 Task: Enable the option "Record Network log".
Action: Mouse moved to (1047, 32)
Screenshot: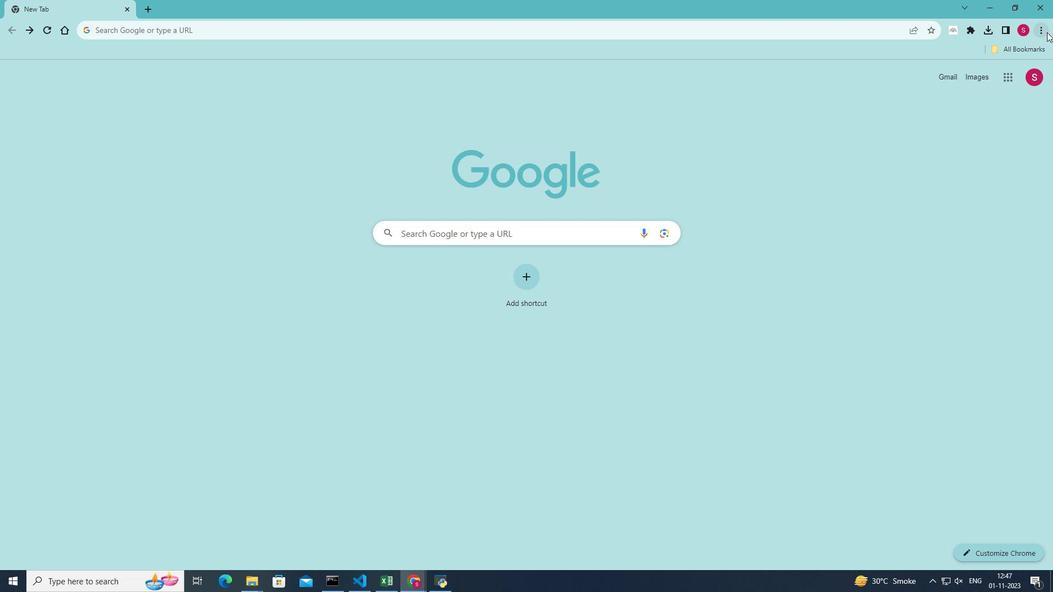 
Action: Mouse pressed left at (1047, 32)
Screenshot: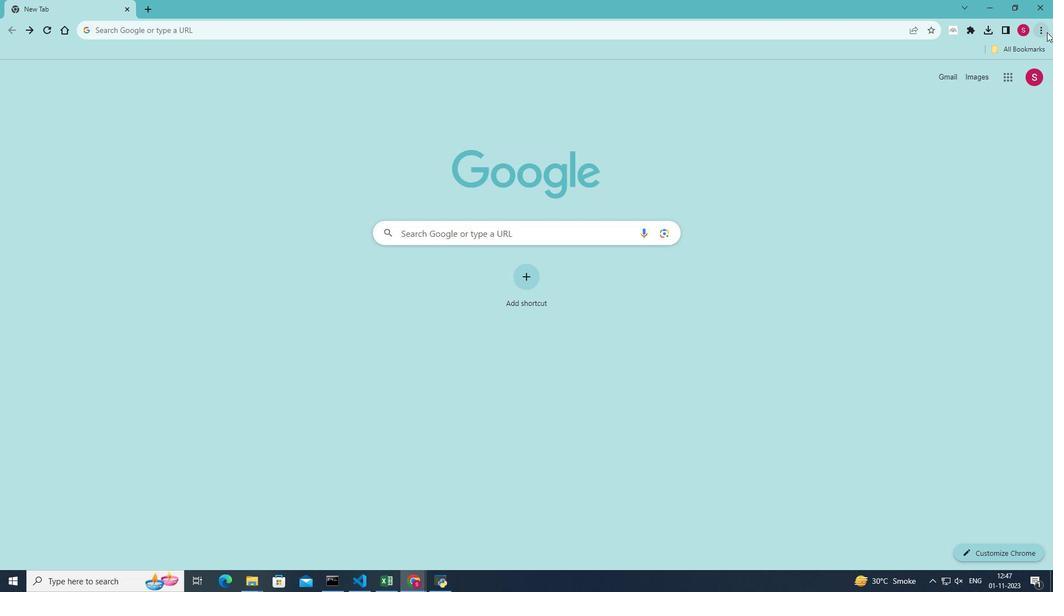 
Action: Mouse moved to (932, 198)
Screenshot: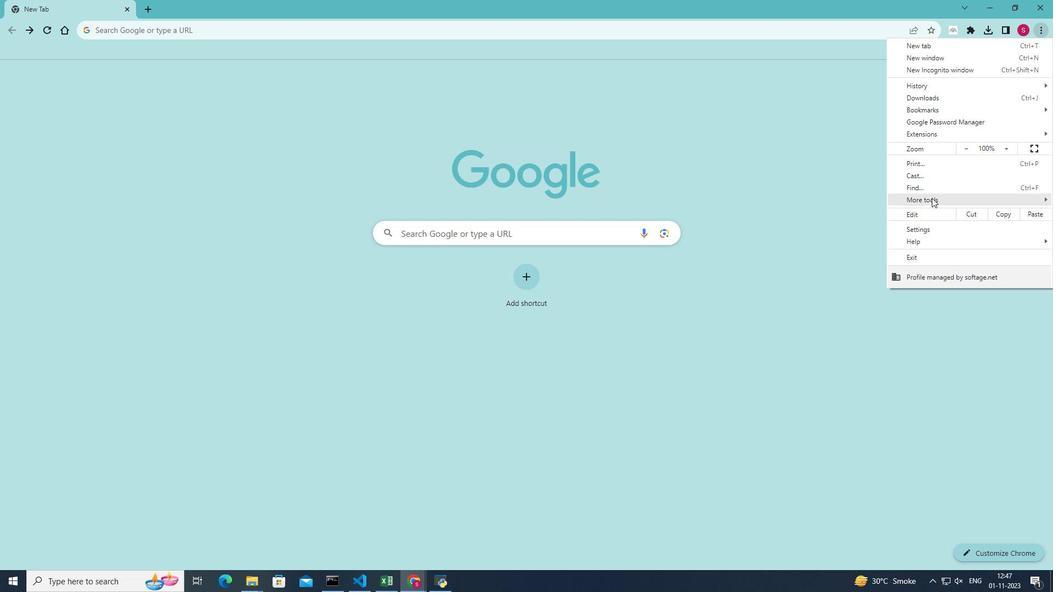 
Action: Mouse pressed left at (932, 198)
Screenshot: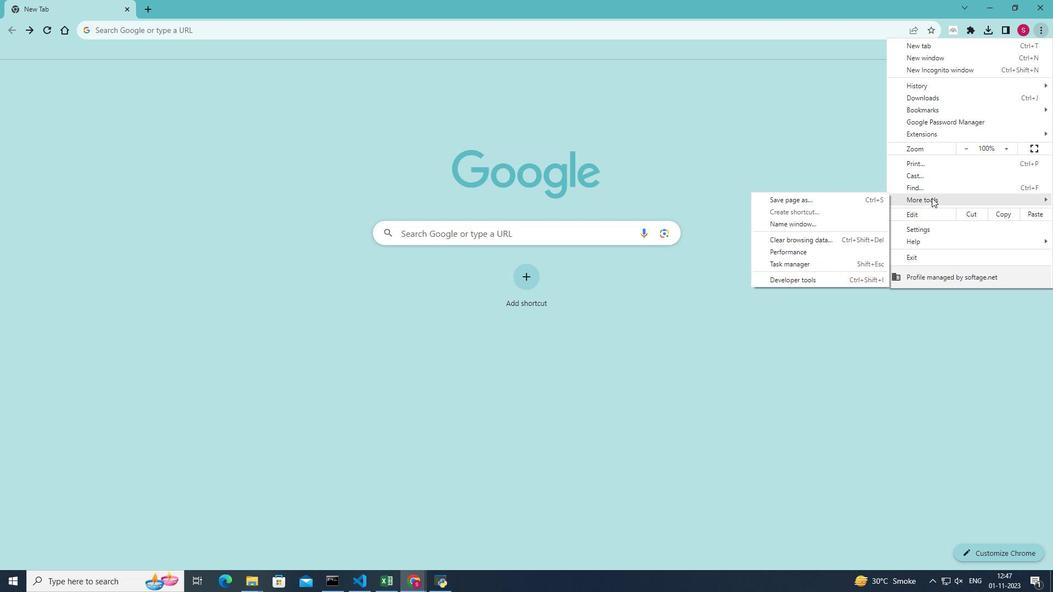 
Action: Mouse moved to (807, 285)
Screenshot: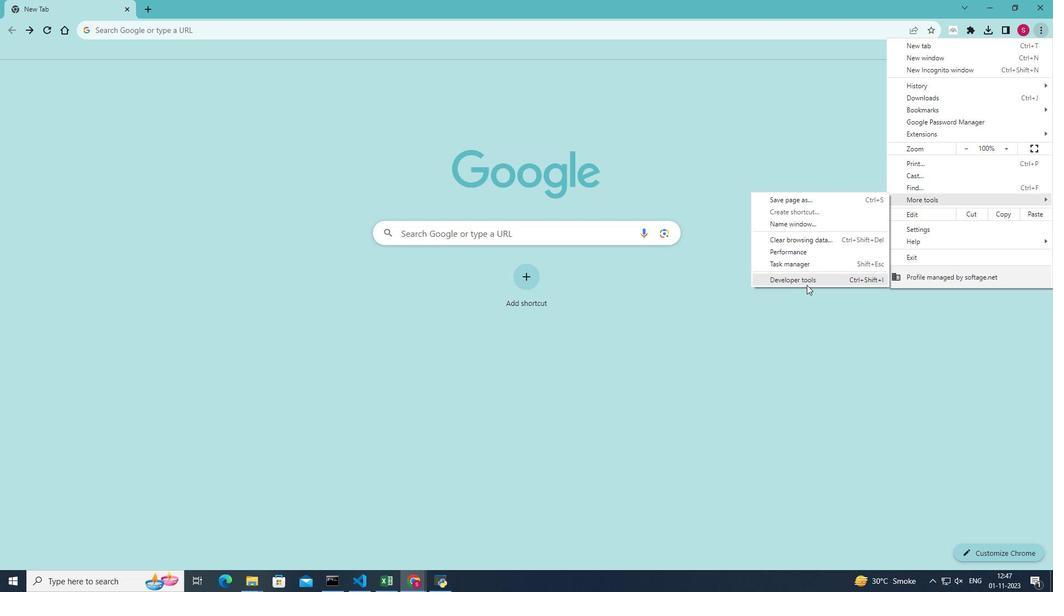 
Action: Mouse pressed left at (807, 285)
Screenshot: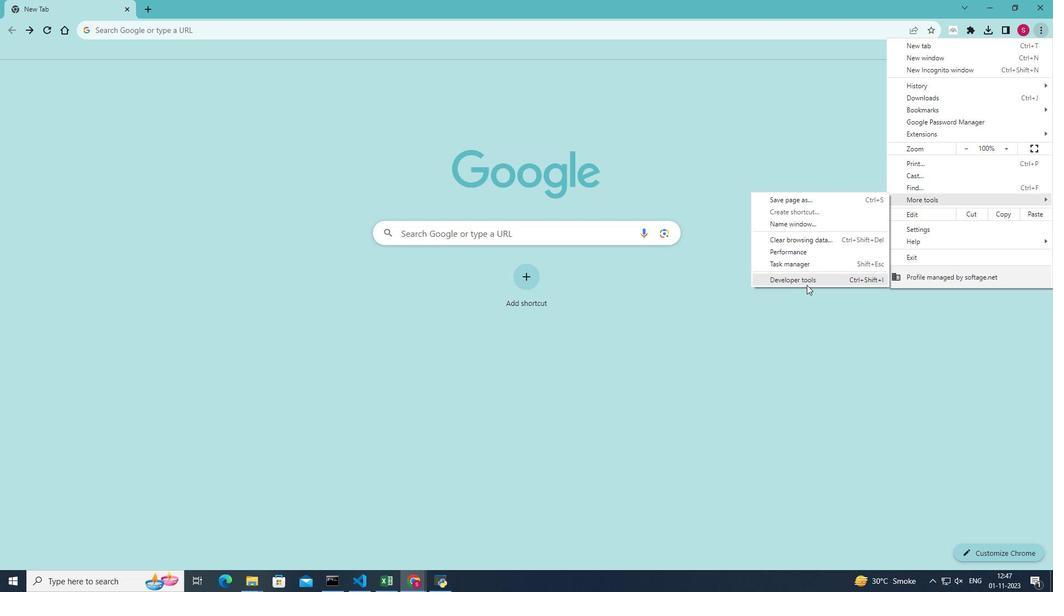 
Action: Mouse moved to (1020, 65)
Screenshot: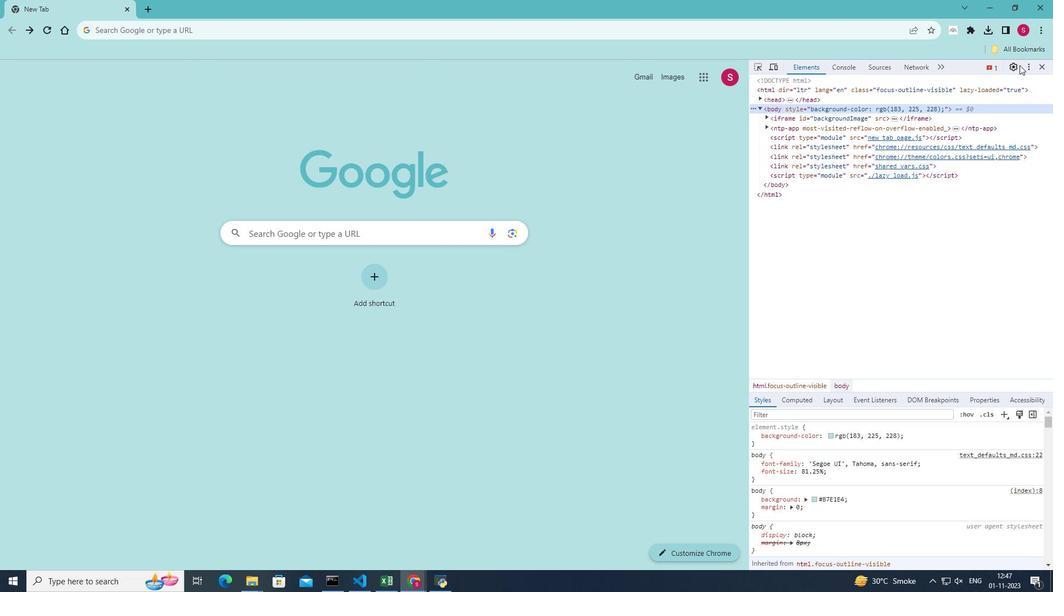
Action: Mouse pressed left at (1020, 65)
Screenshot: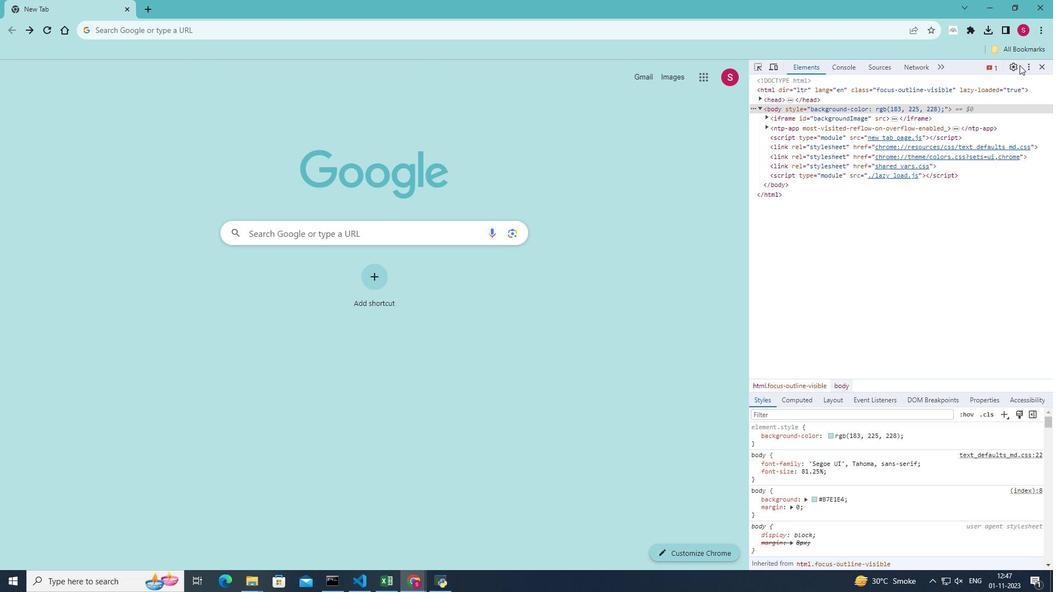 
Action: Mouse moved to (930, 300)
Screenshot: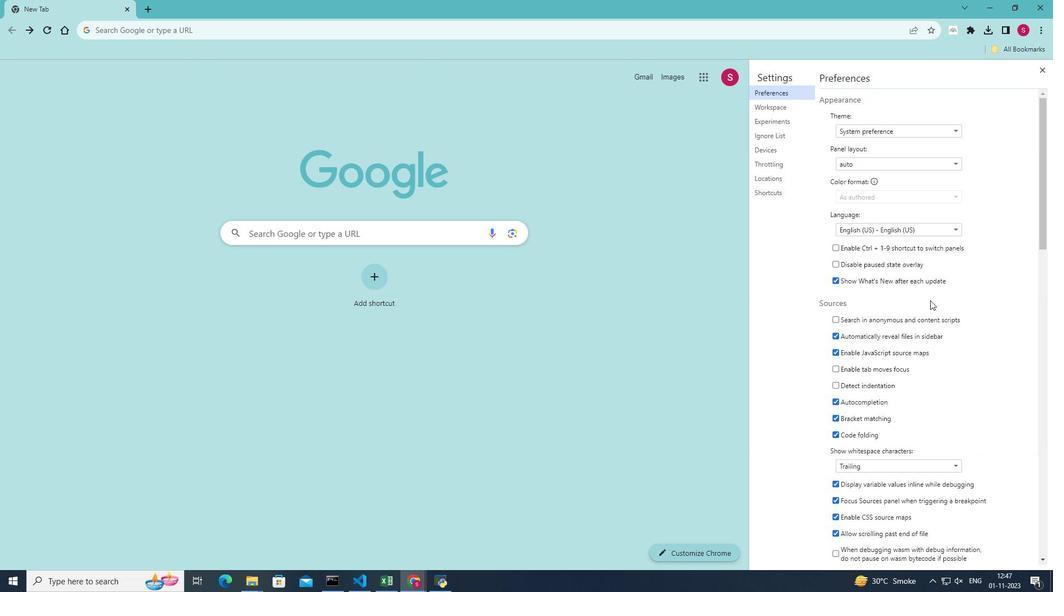 
Action: Mouse scrolled (930, 300) with delta (0, 0)
Screenshot: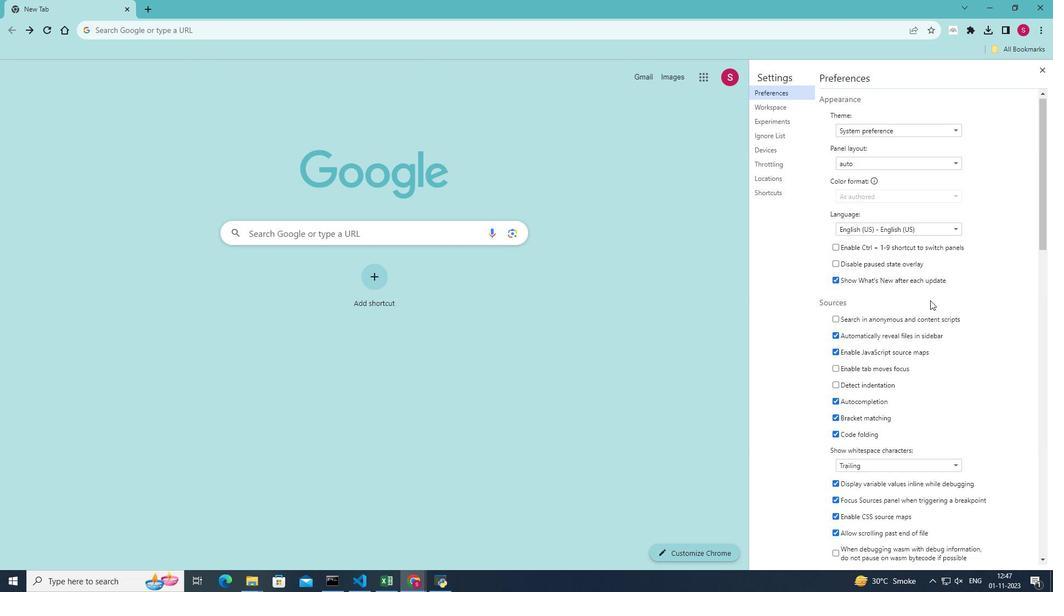 
Action: Mouse scrolled (930, 300) with delta (0, 0)
Screenshot: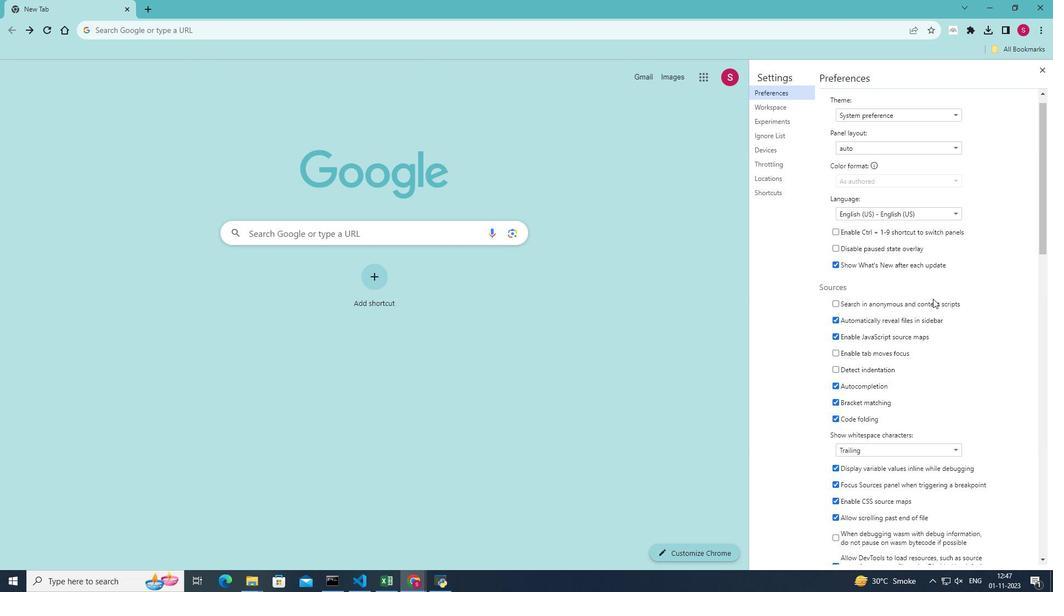 
Action: Mouse scrolled (930, 301) with delta (0, 0)
Screenshot: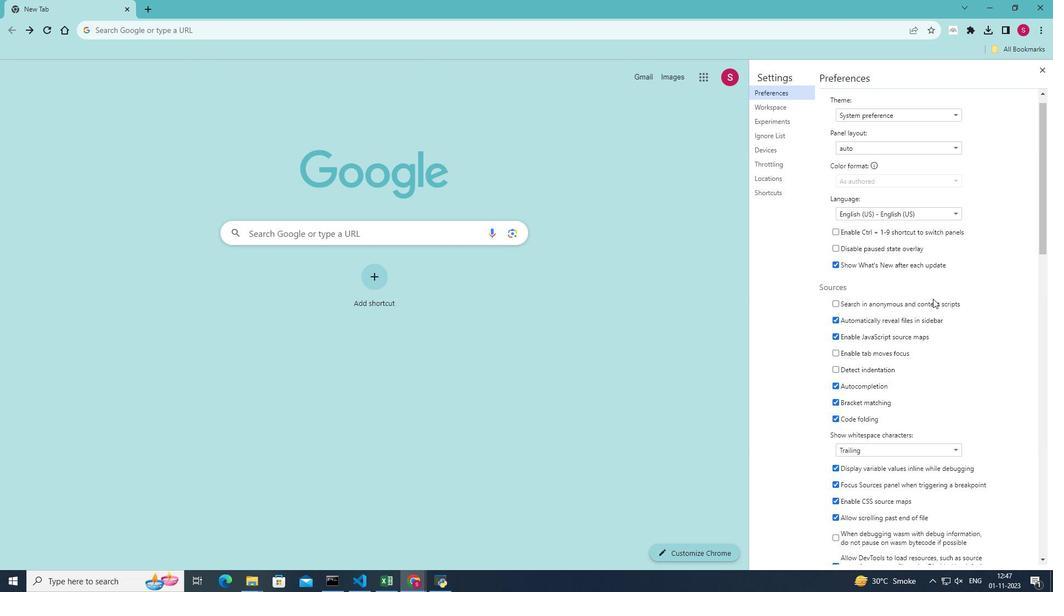 
Action: Mouse scrolled (930, 300) with delta (0, 0)
Screenshot: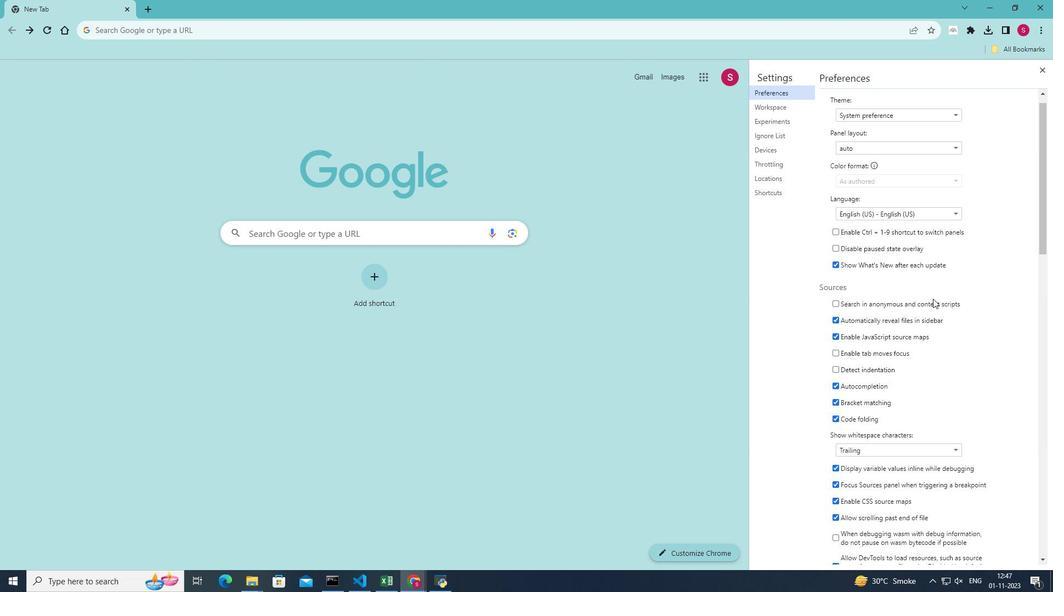 
Action: Mouse moved to (931, 300)
Screenshot: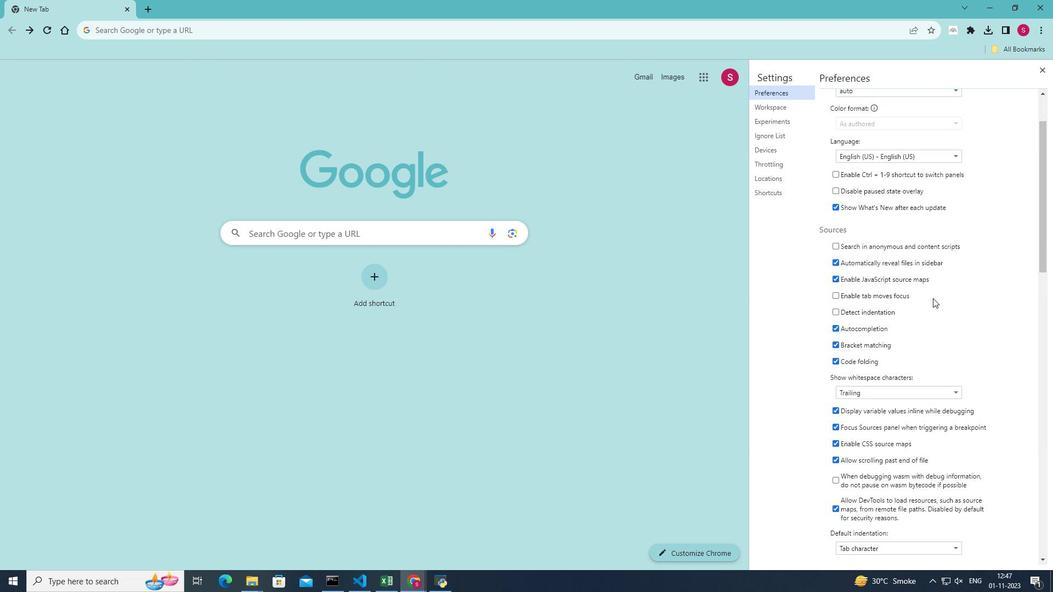 
Action: Mouse scrolled (931, 299) with delta (0, 0)
Screenshot: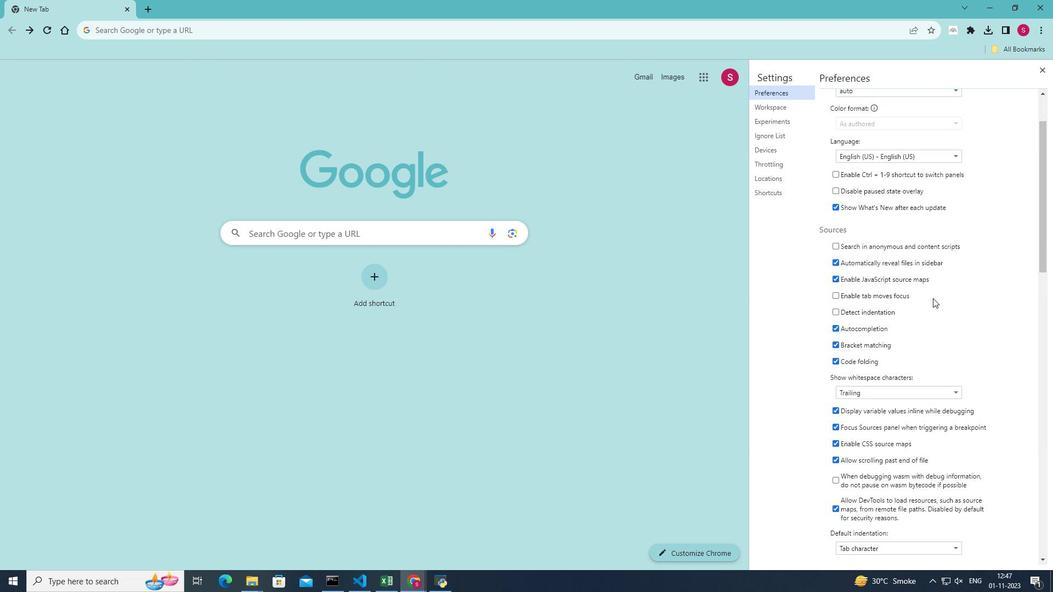 
Action: Mouse moved to (933, 299)
Screenshot: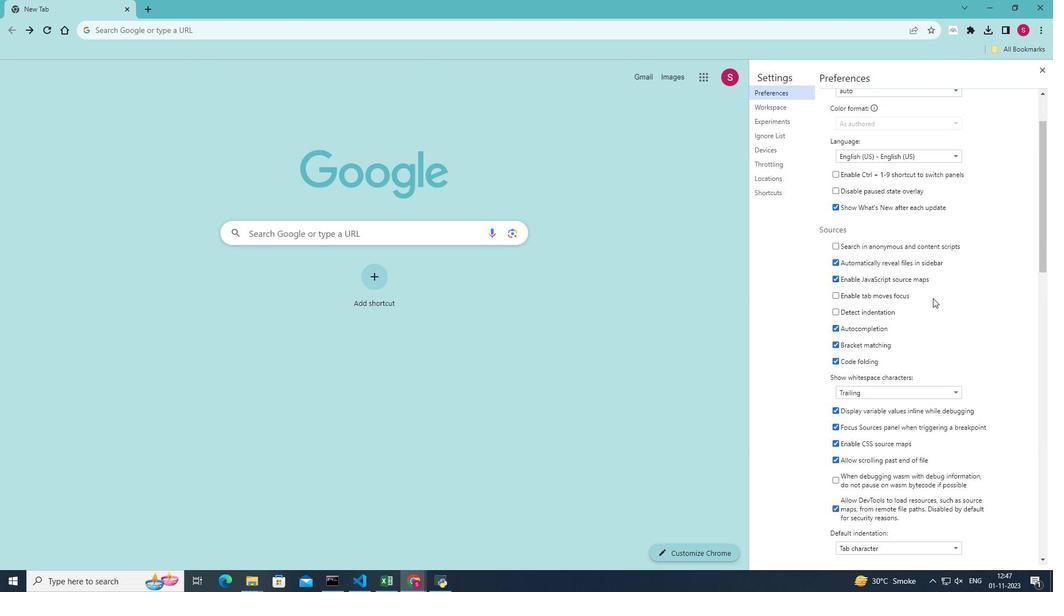 
Action: Mouse scrolled (933, 298) with delta (0, 0)
Screenshot: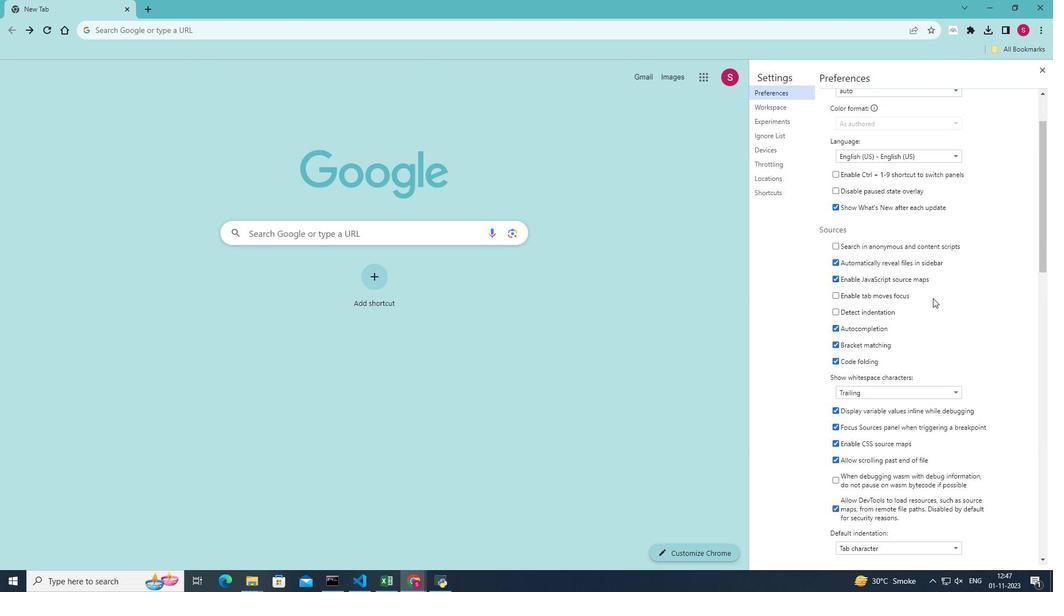 
Action: Mouse moved to (934, 298)
Screenshot: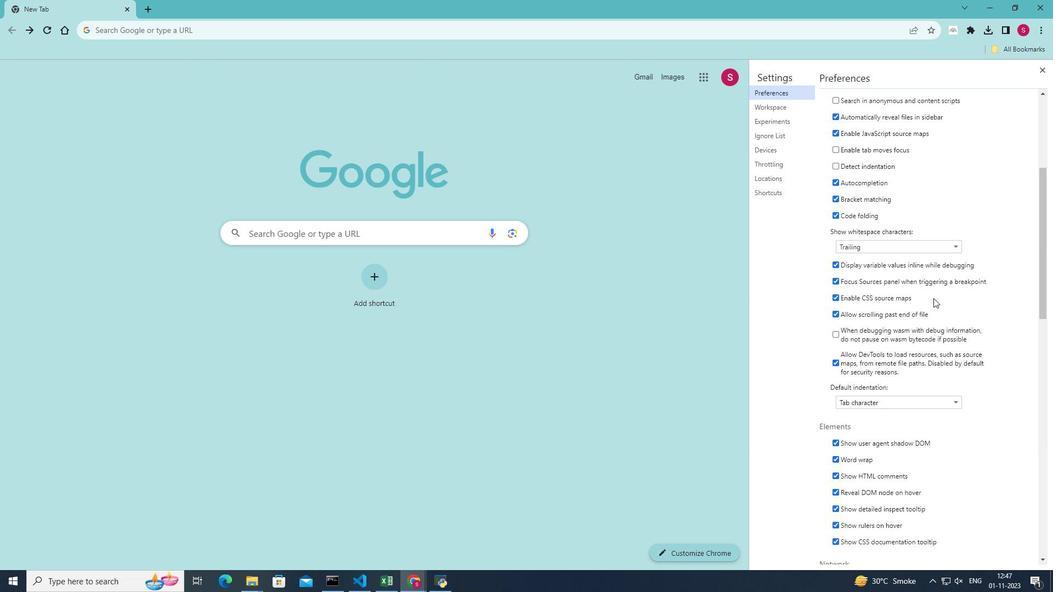 
Action: Mouse scrolled (934, 298) with delta (0, 0)
Screenshot: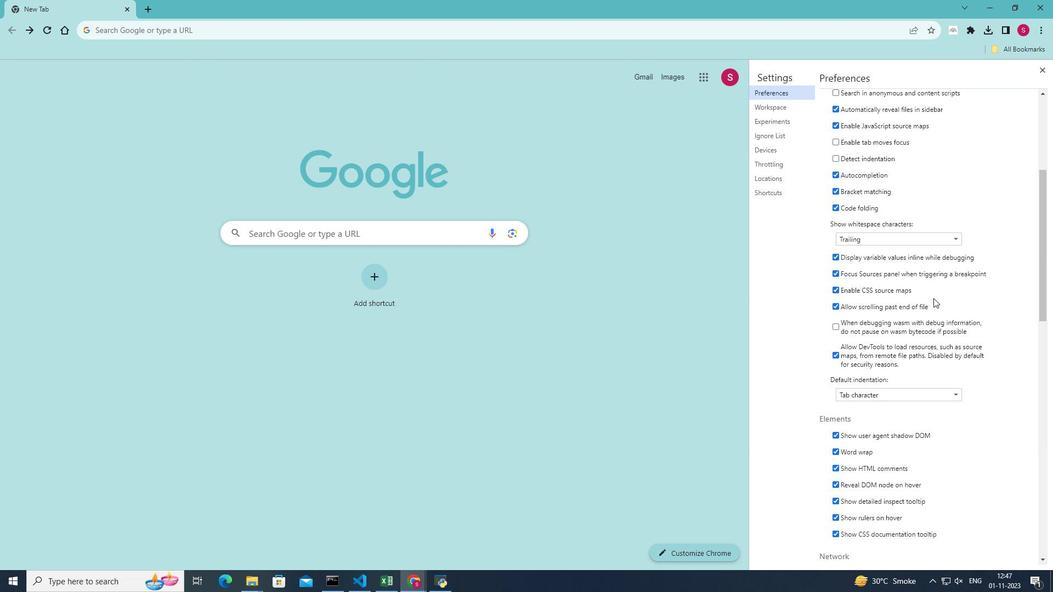 
Action: Mouse scrolled (934, 298) with delta (0, 0)
Screenshot: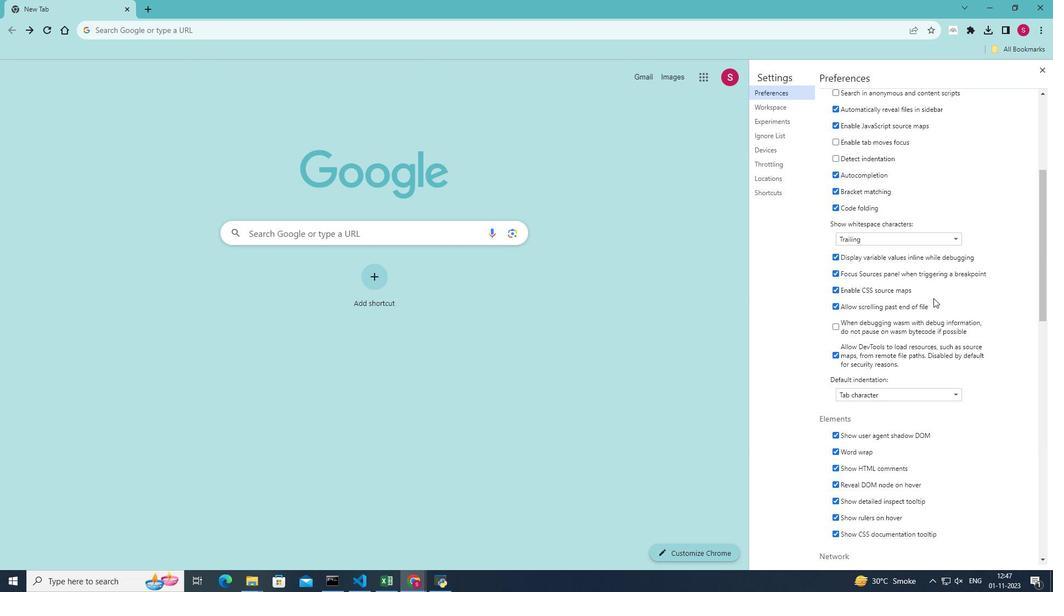 
Action: Mouse scrolled (934, 298) with delta (0, 0)
Screenshot: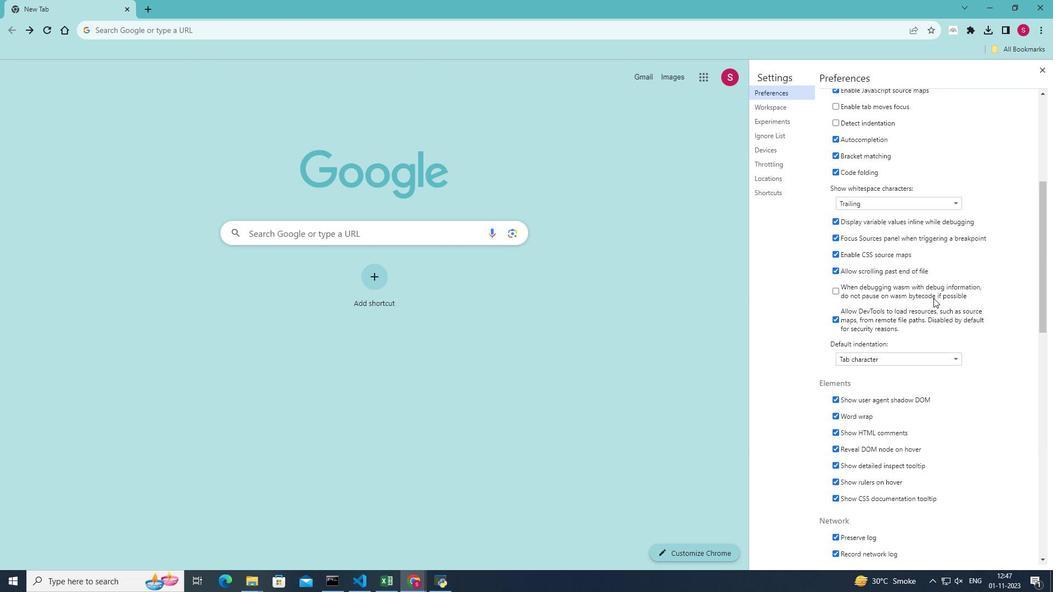 
Action: Mouse scrolled (934, 298) with delta (0, 0)
Screenshot: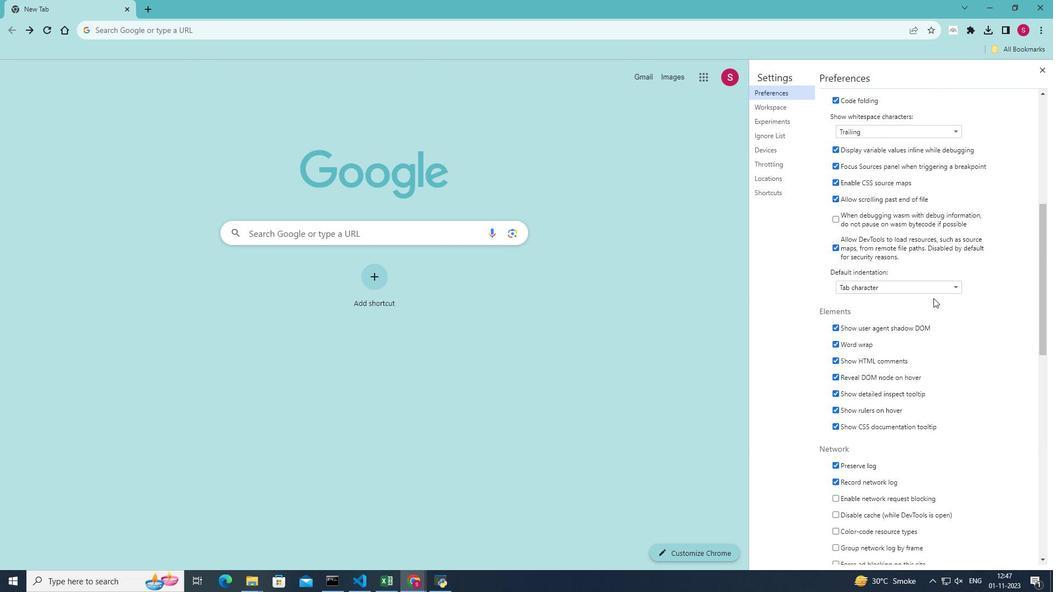 
Action: Mouse moved to (837, 378)
Screenshot: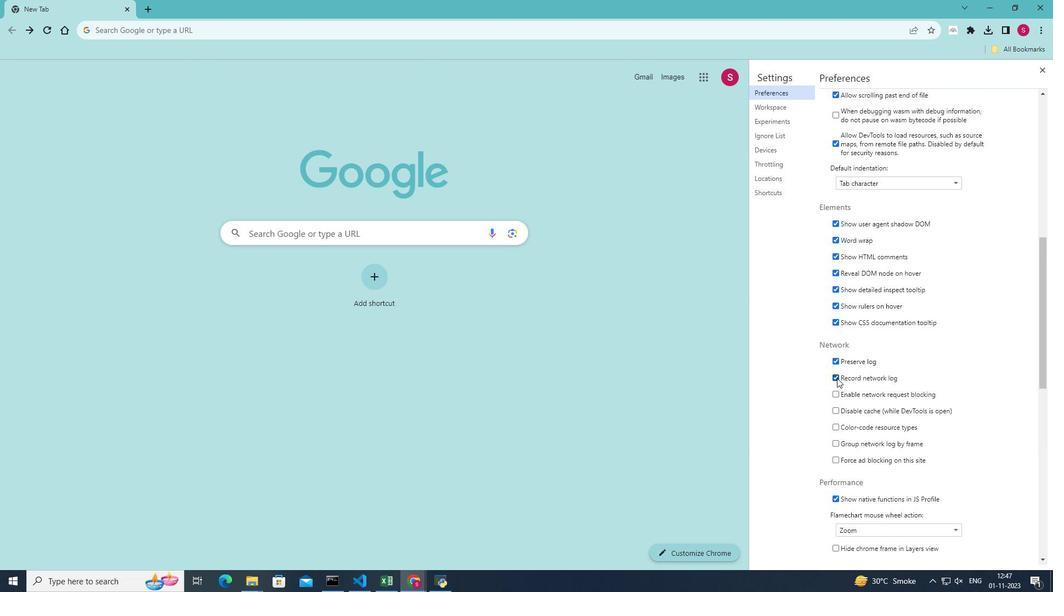 
Action: Mouse pressed left at (837, 378)
Screenshot: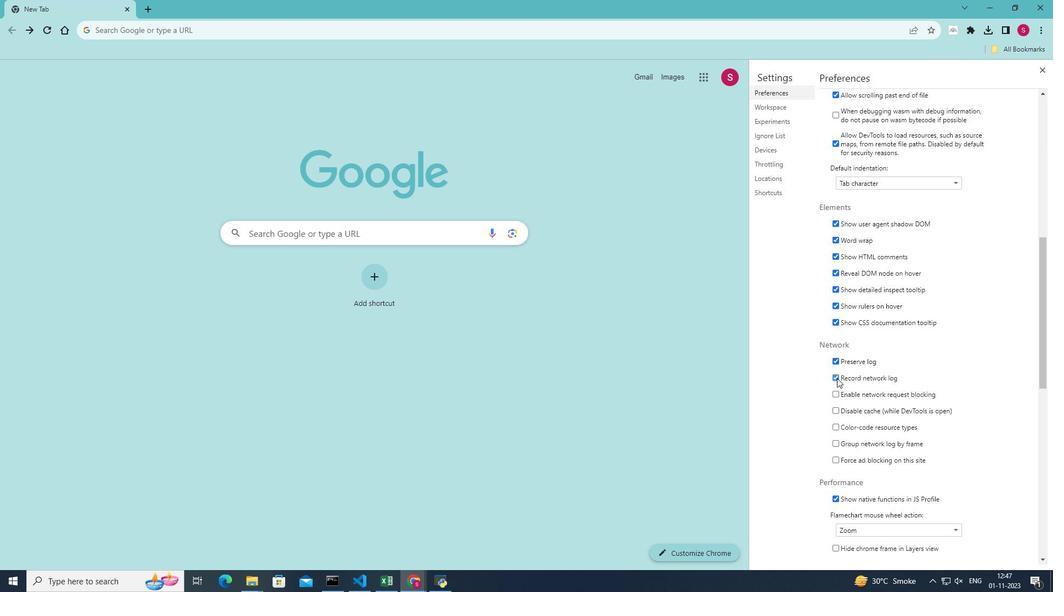 
Action: Mouse pressed left at (837, 378)
Screenshot: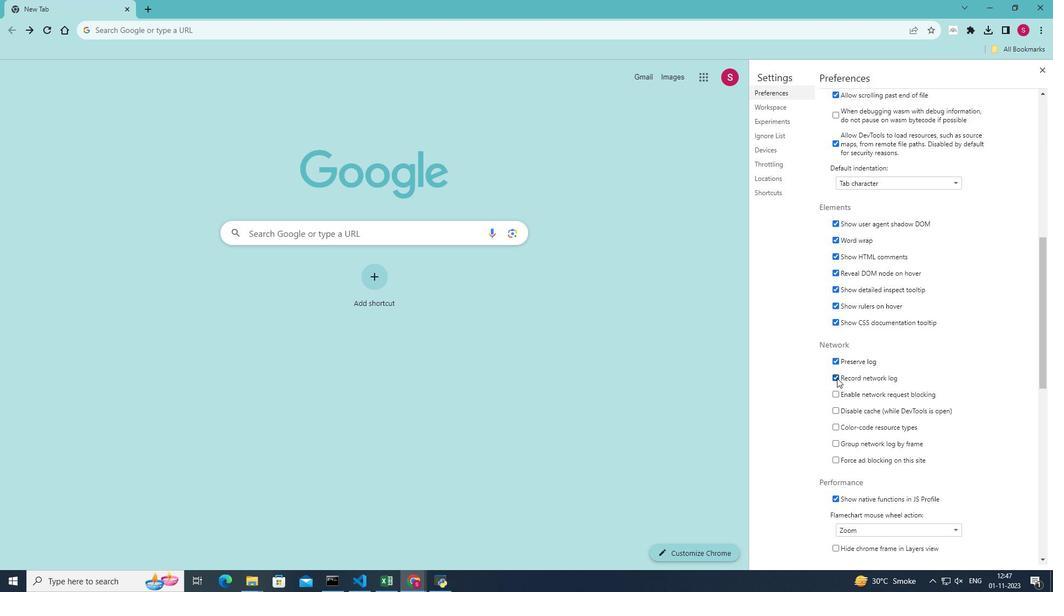 
Action: Mouse pressed left at (837, 378)
Screenshot: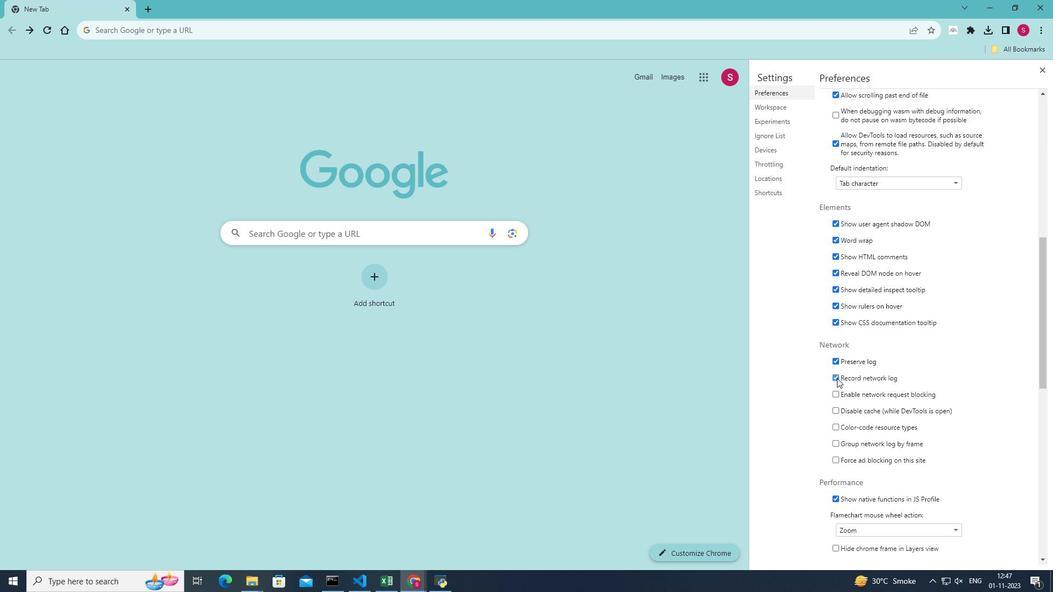 
Action: Mouse pressed left at (837, 378)
Screenshot: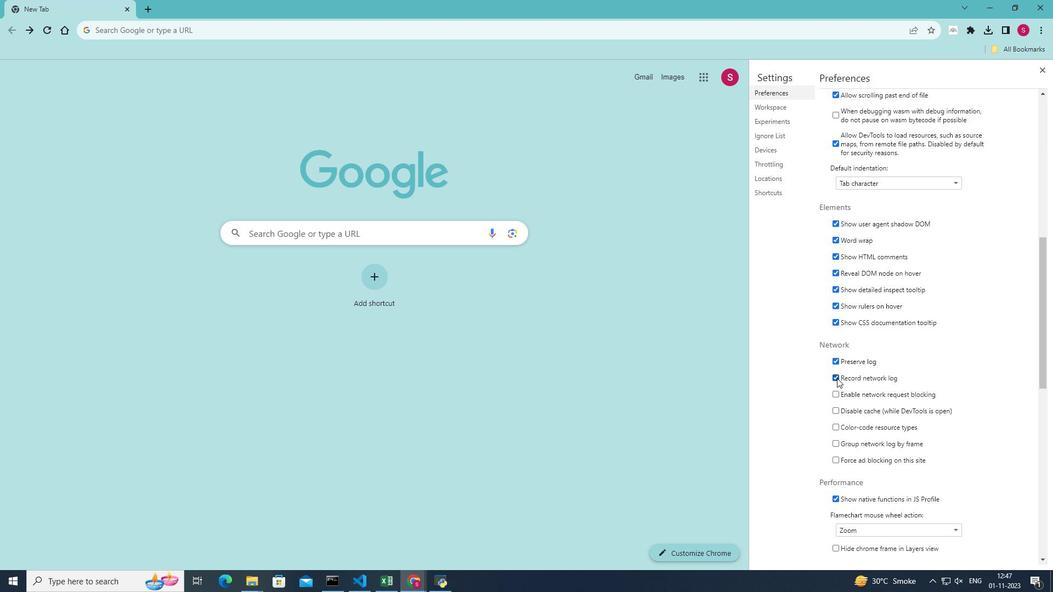 
